 Task: Zoom out the location "Place to stay in Los Angeles, California, United States" two times.
Action: Mouse moved to (617, 134)
Screenshot: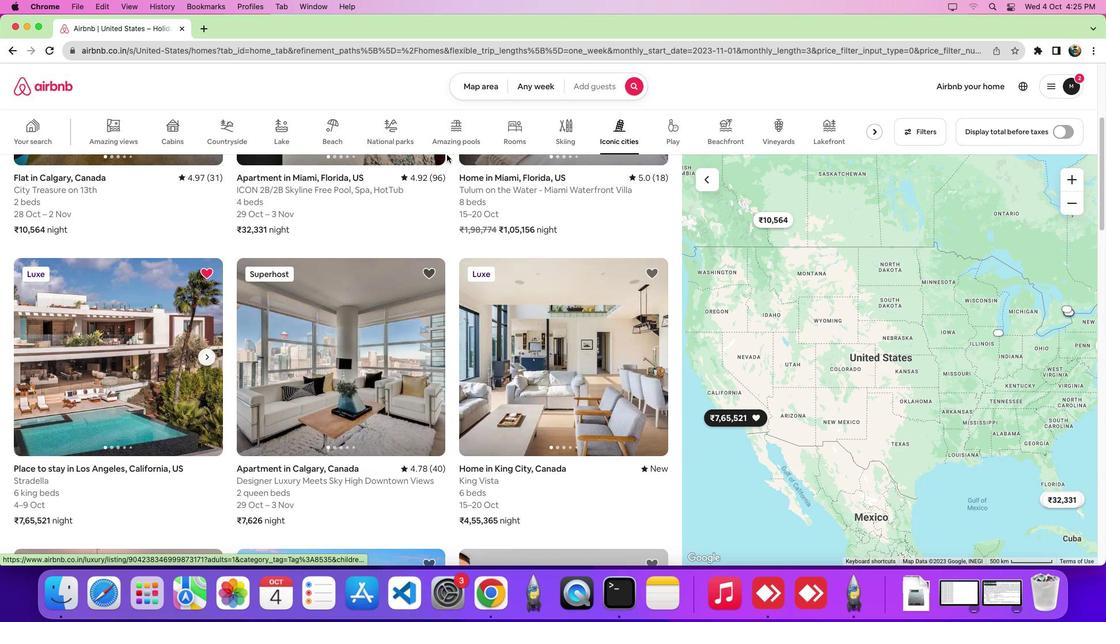 
Action: Mouse pressed left at (617, 134)
Screenshot: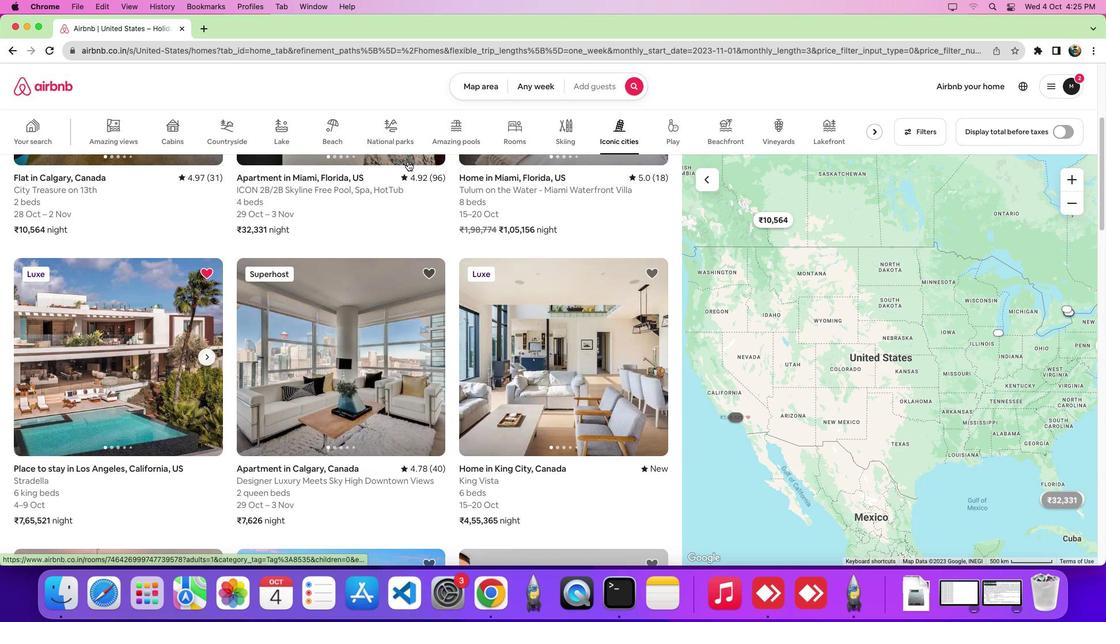 
Action: Mouse moved to (53, 345)
Screenshot: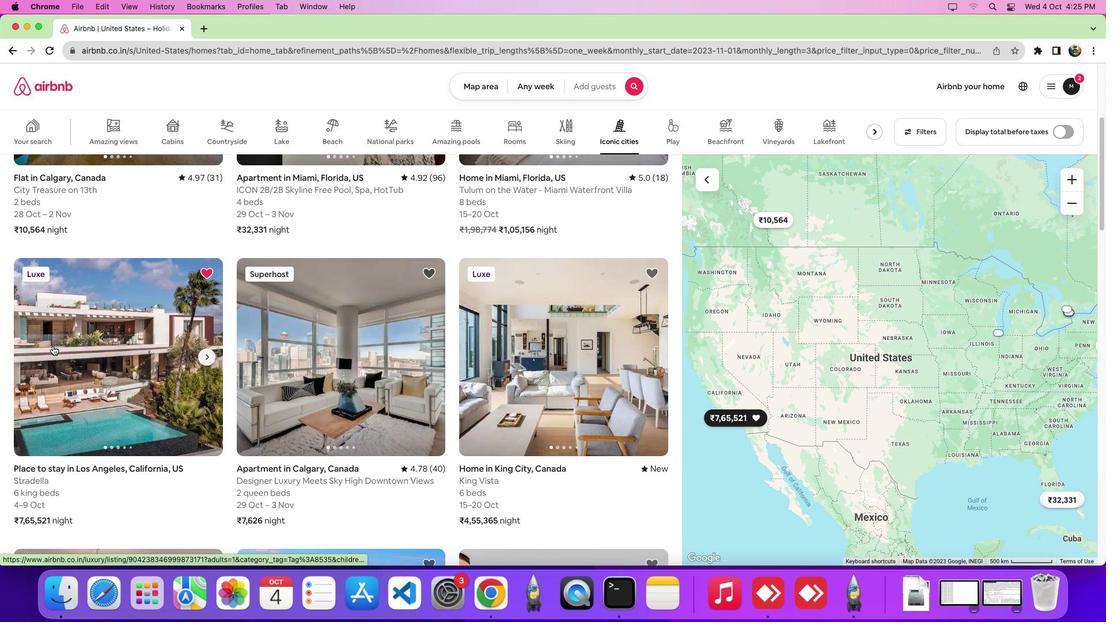 
Action: Mouse pressed left at (53, 345)
Screenshot: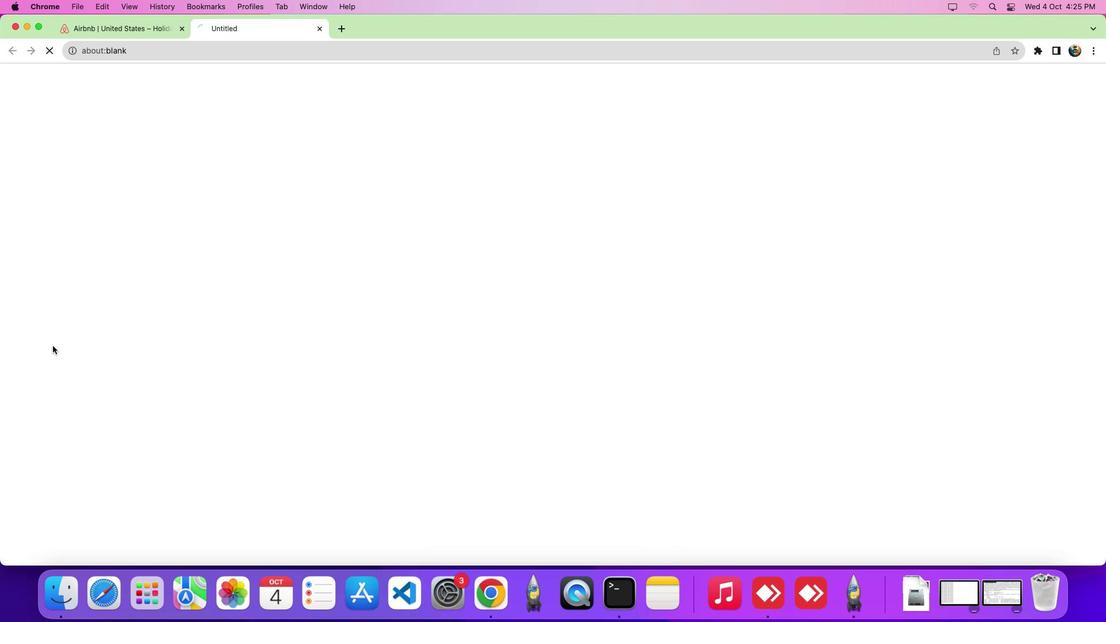 
Action: Mouse moved to (318, 292)
Screenshot: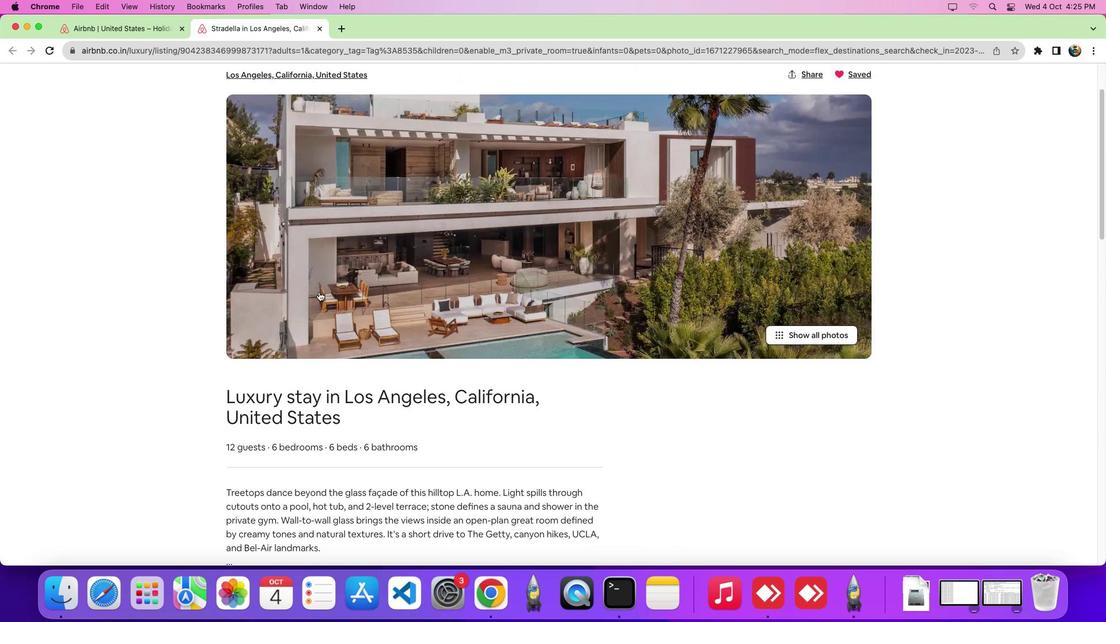 
Action: Mouse scrolled (318, 292) with delta (0, 0)
Screenshot: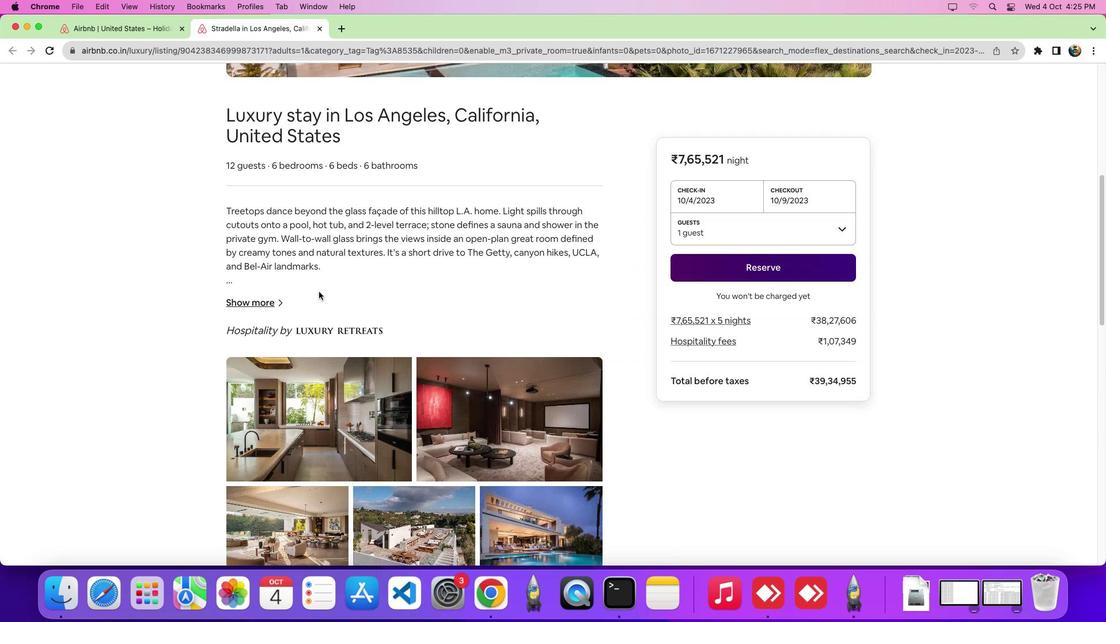 
Action: Mouse scrolled (318, 292) with delta (0, 0)
Screenshot: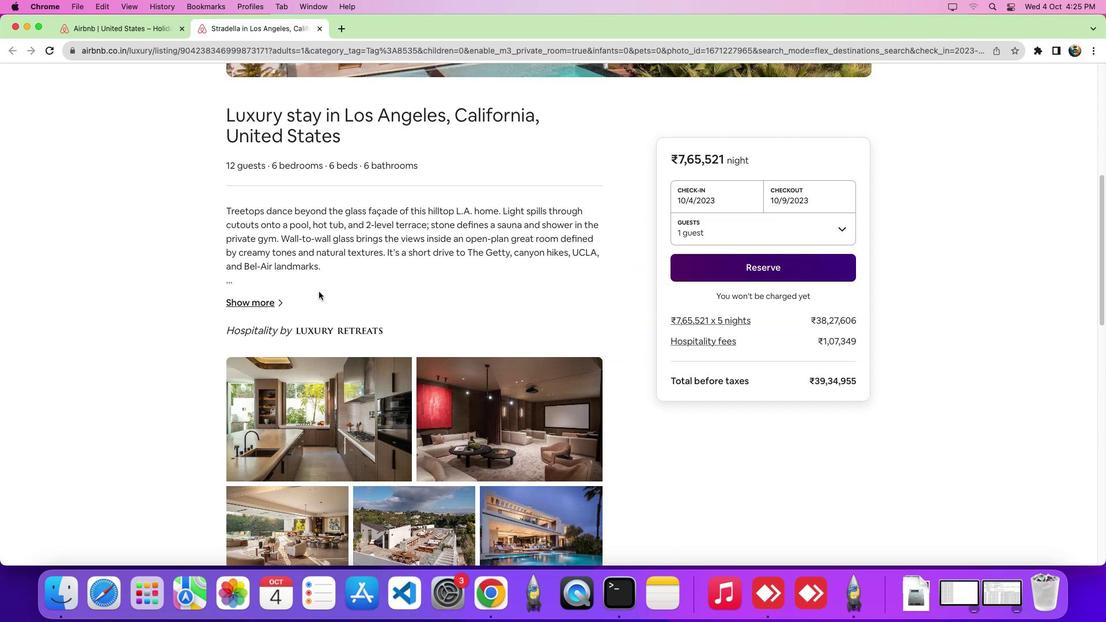 
Action: Mouse scrolled (318, 292) with delta (0, -3)
Screenshot: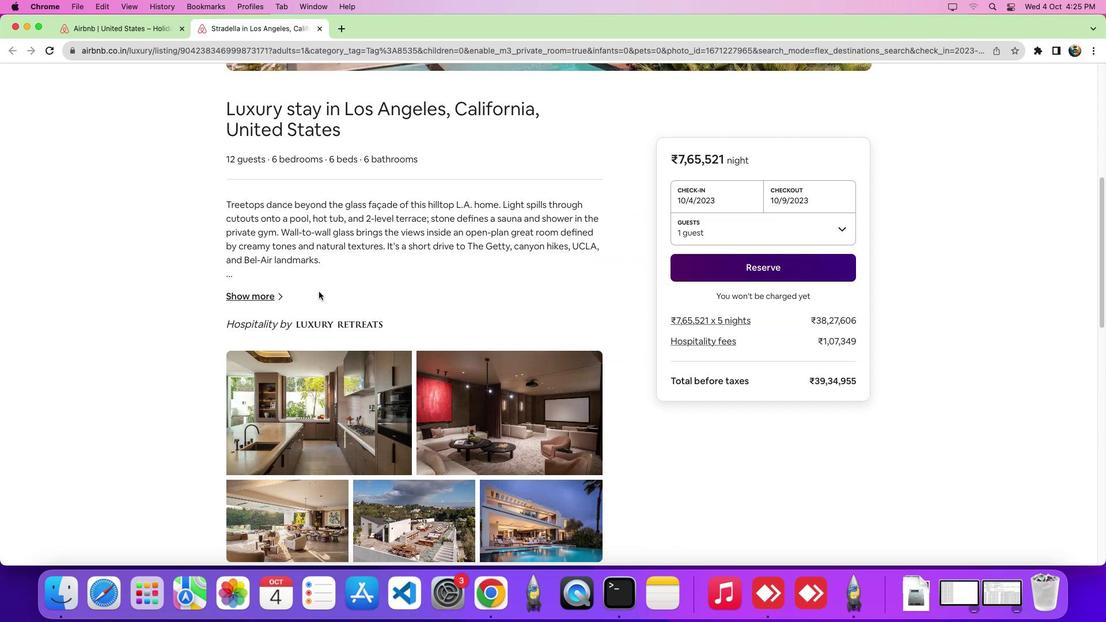 
Action: Mouse scrolled (318, 292) with delta (0, -4)
Screenshot: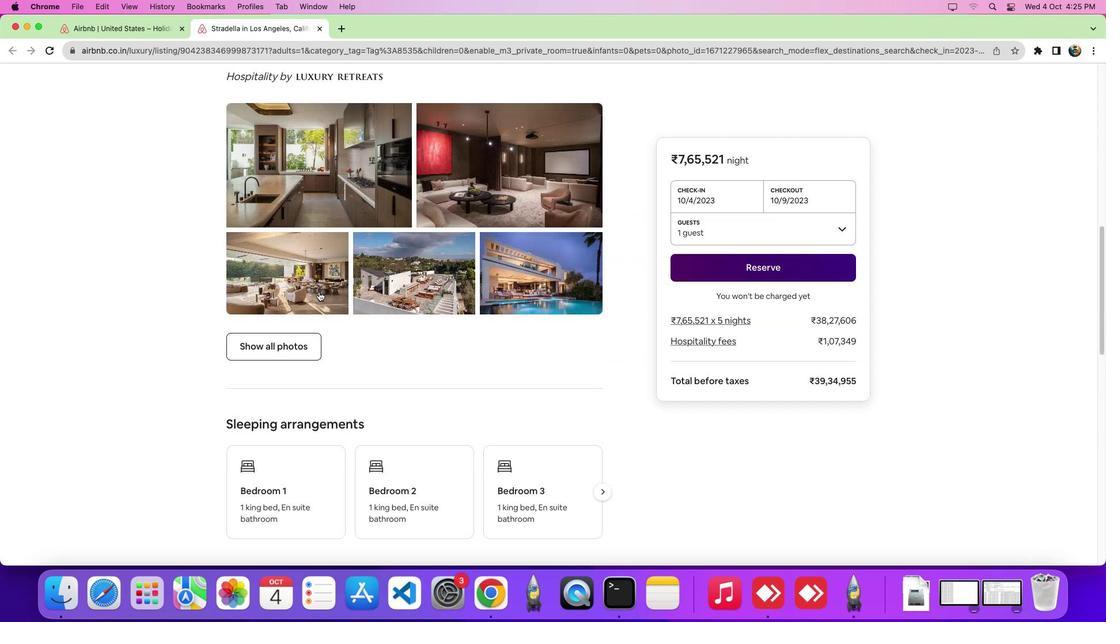 
Action: Mouse scrolled (318, 292) with delta (0, 0)
Screenshot: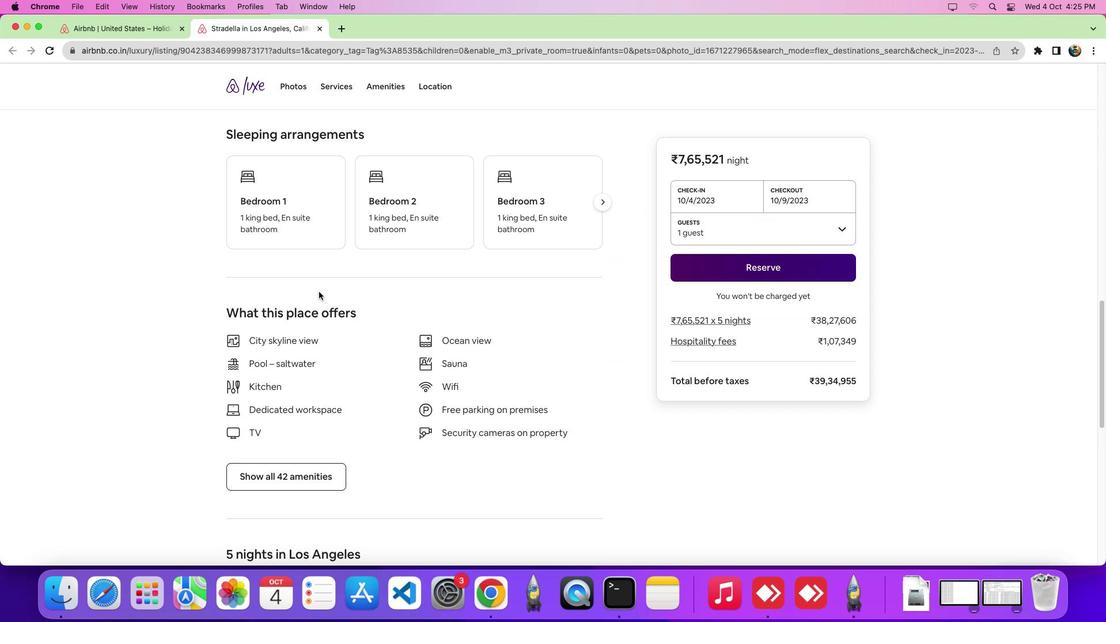 
Action: Mouse scrolled (318, 292) with delta (0, -1)
Screenshot: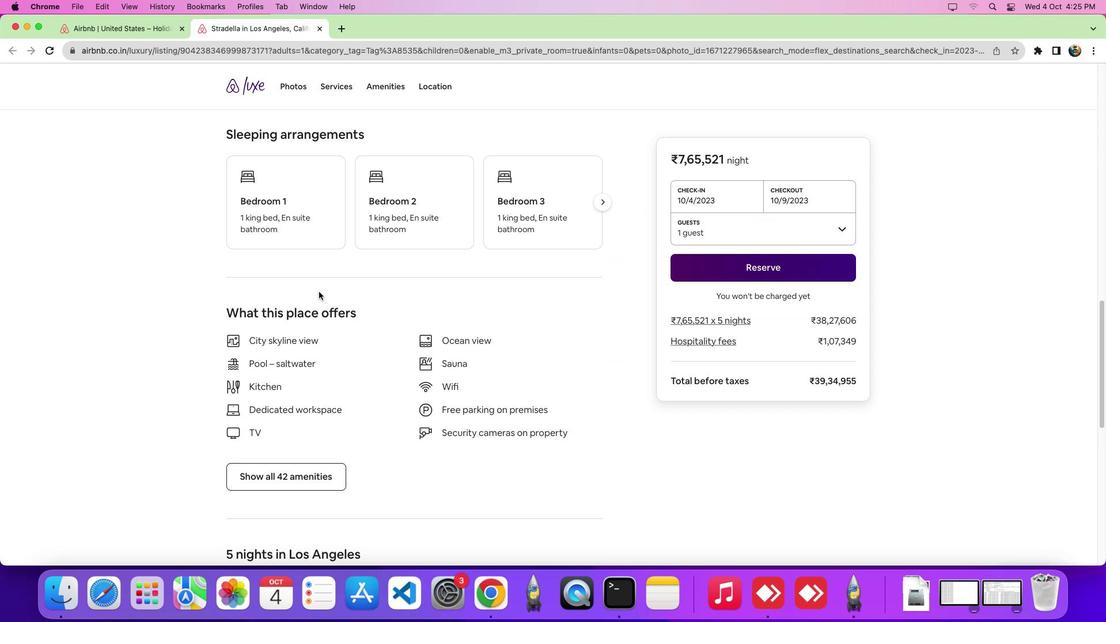 
Action: Mouse scrolled (318, 292) with delta (0, -5)
Screenshot: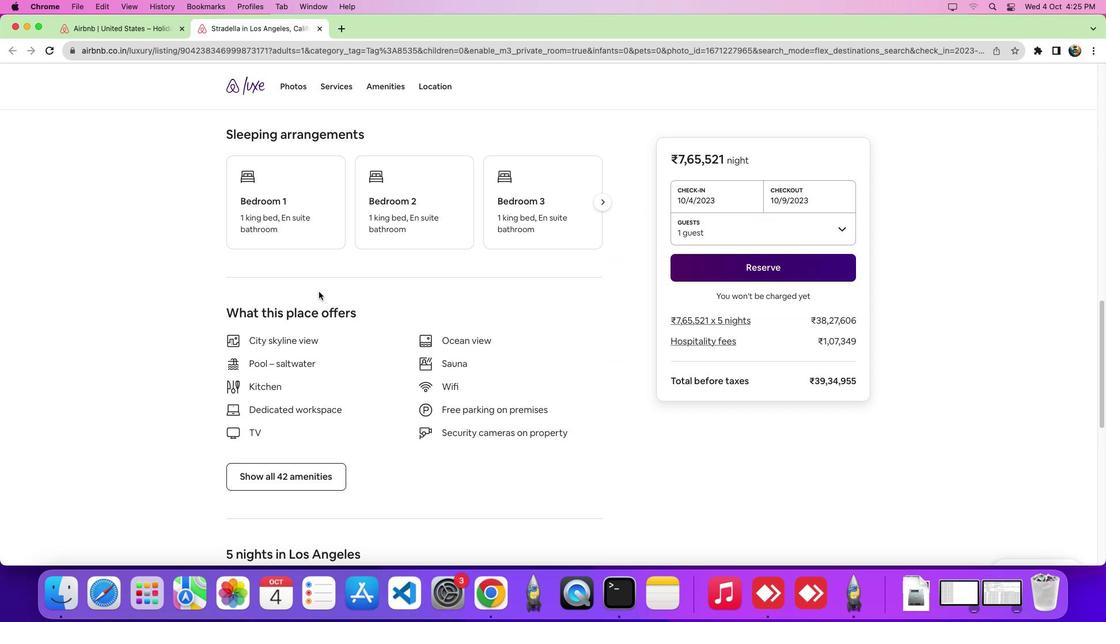 
Action: Mouse scrolled (318, 292) with delta (0, -6)
Screenshot: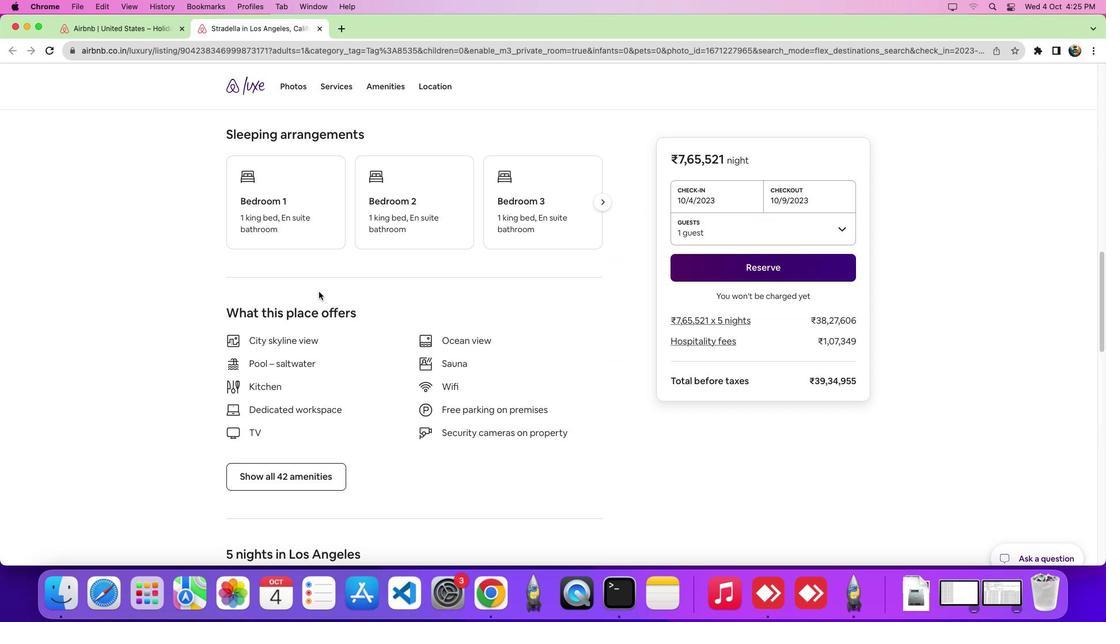 
Action: Mouse scrolled (318, 292) with delta (0, 0)
Screenshot: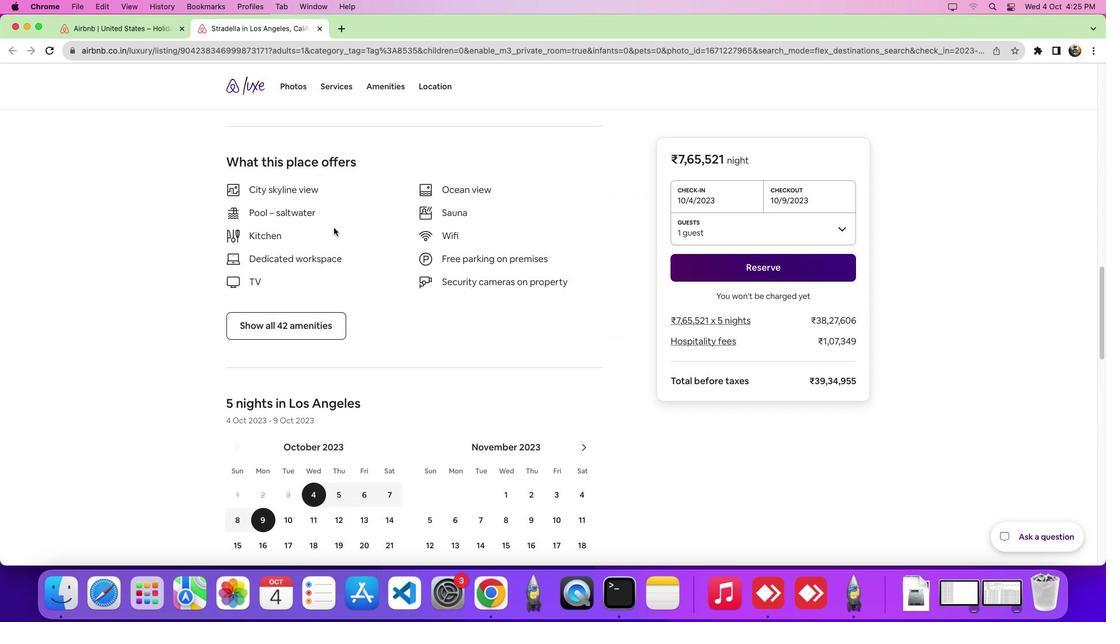
Action: Mouse scrolled (318, 292) with delta (0, 0)
Screenshot: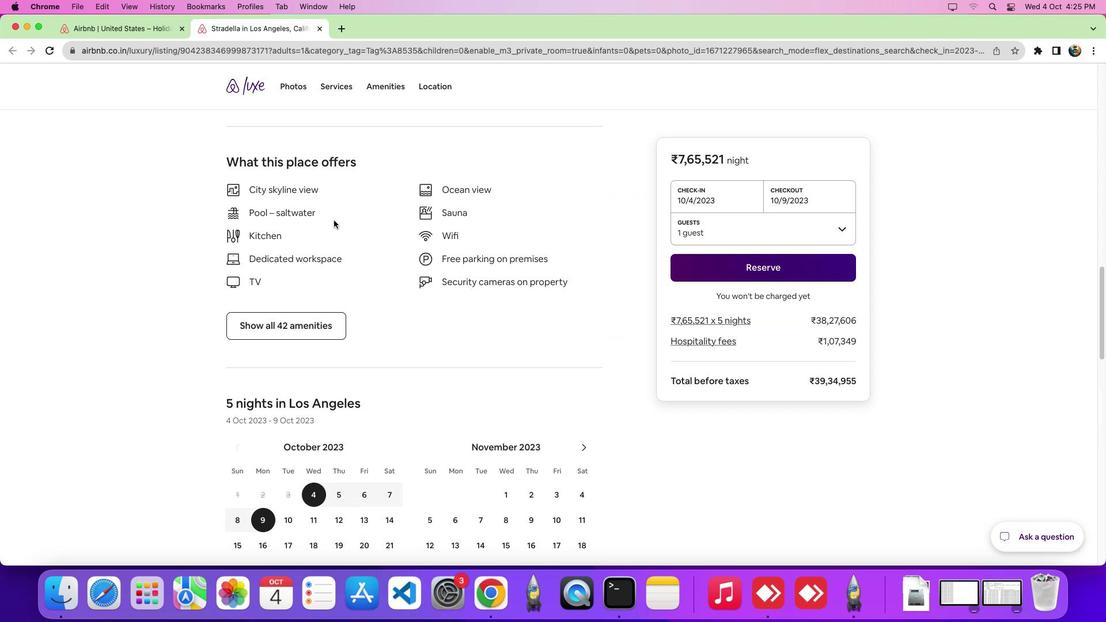 
Action: Mouse scrolled (318, 292) with delta (0, -2)
Screenshot: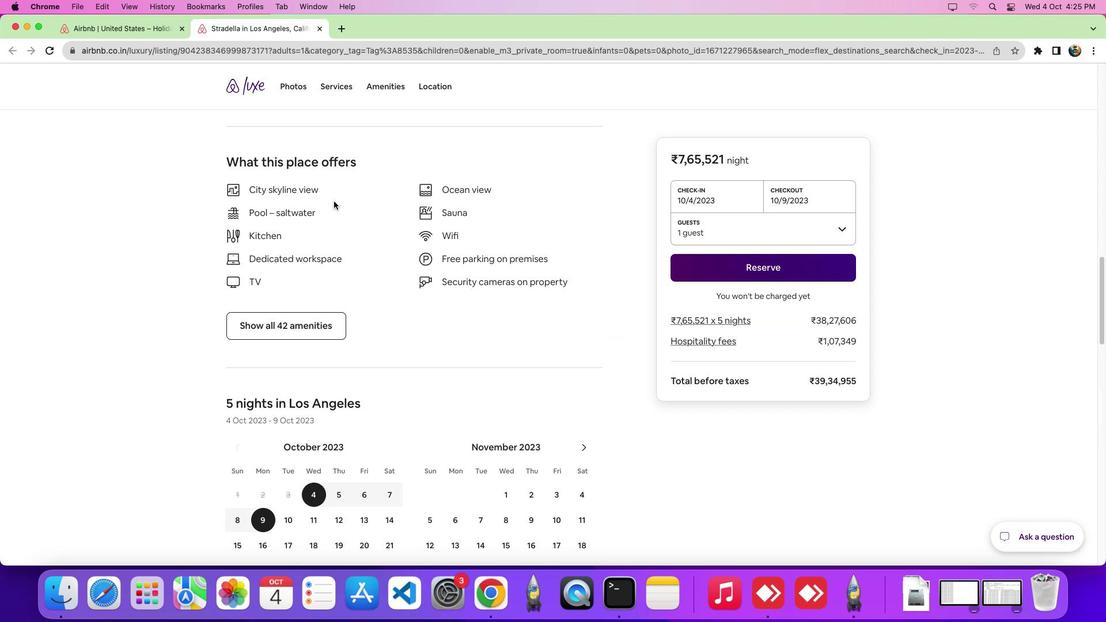 
Action: Mouse moved to (429, 89)
Screenshot: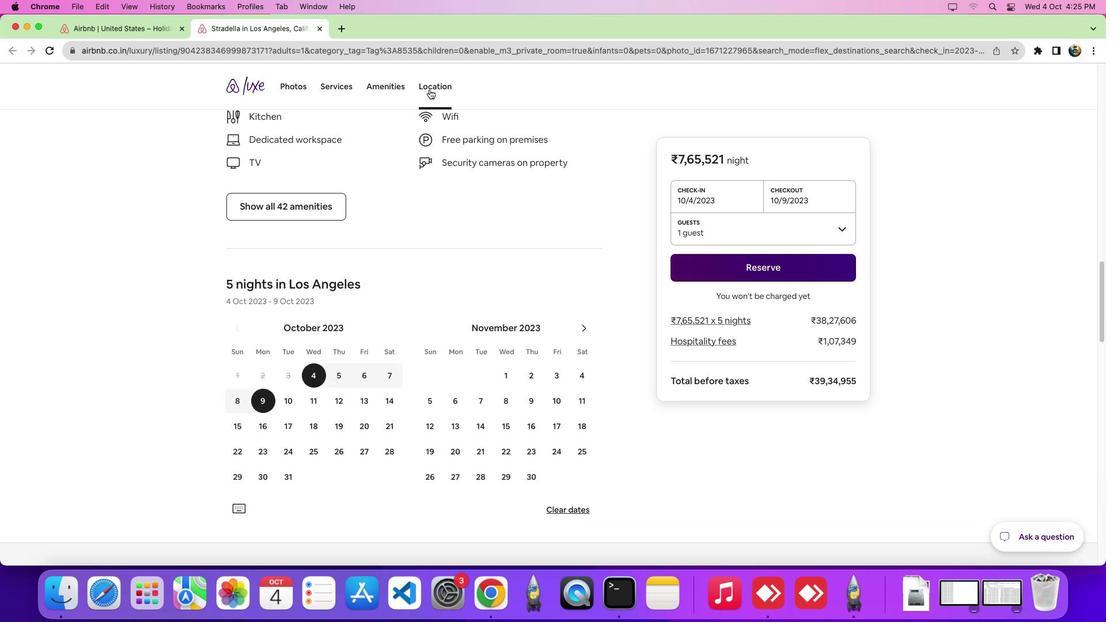 
Action: Mouse pressed left at (429, 89)
Screenshot: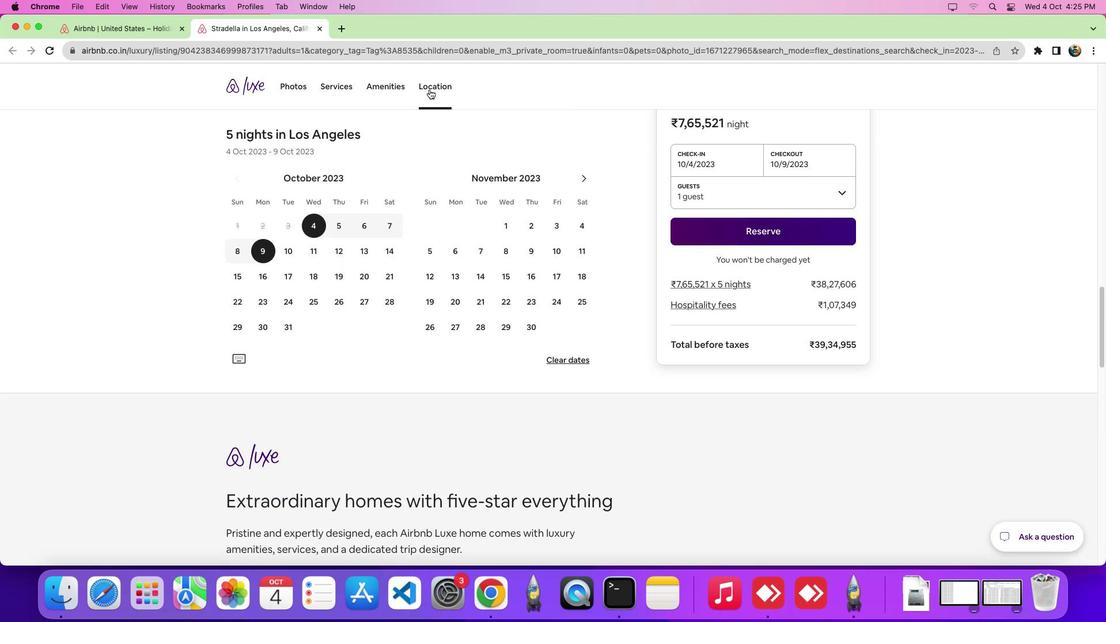 
Action: Mouse moved to (849, 299)
Screenshot: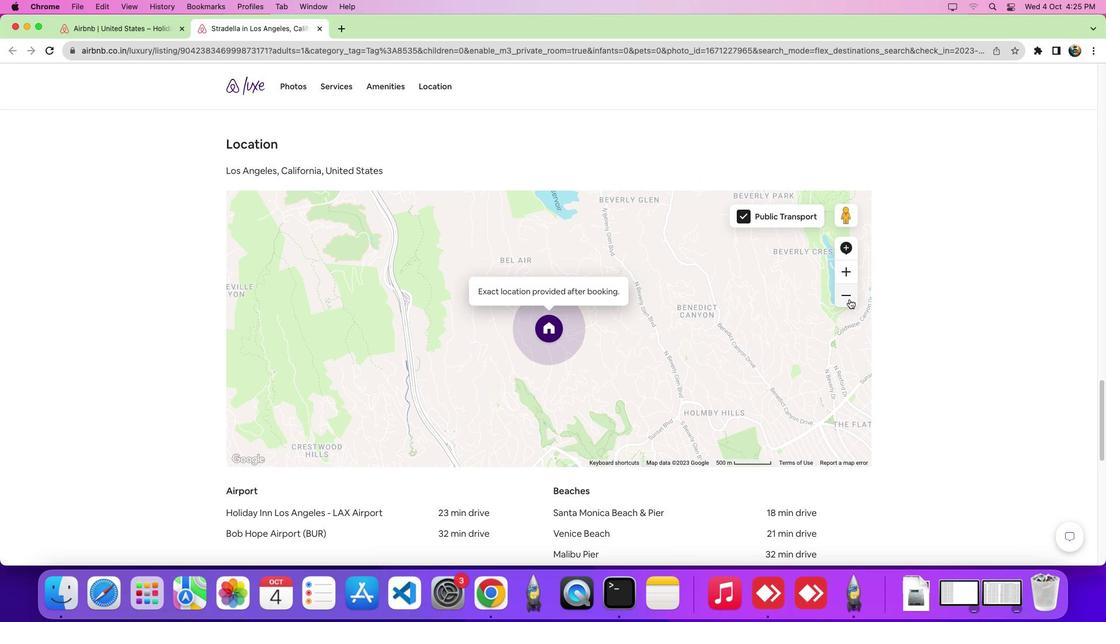 
Action: Mouse pressed left at (849, 299)
Screenshot: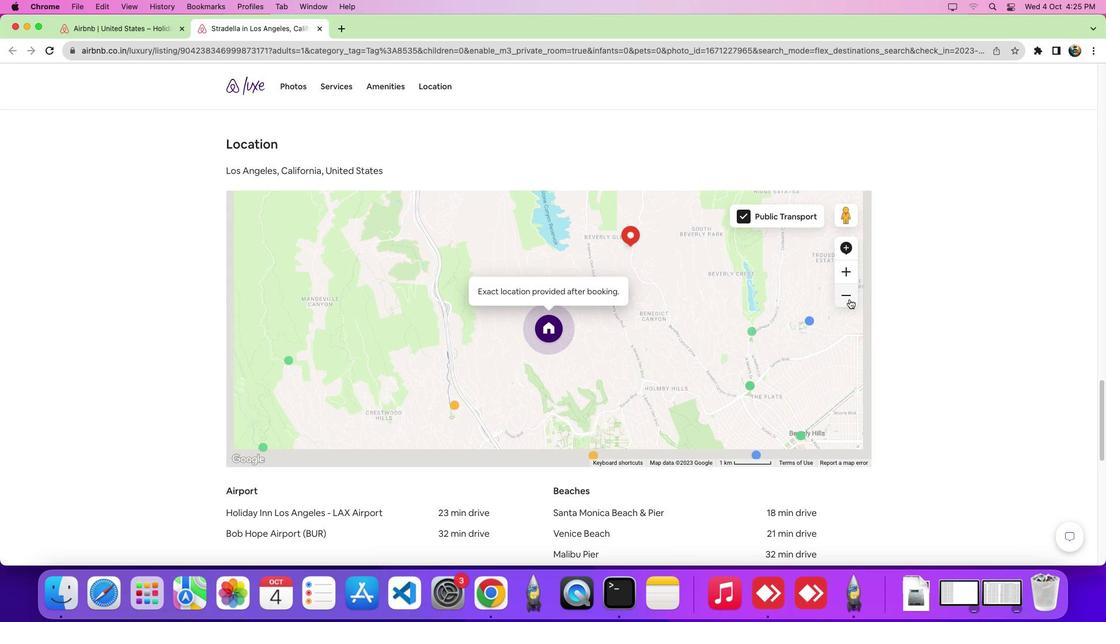 
Action: Mouse pressed left at (849, 299)
Screenshot: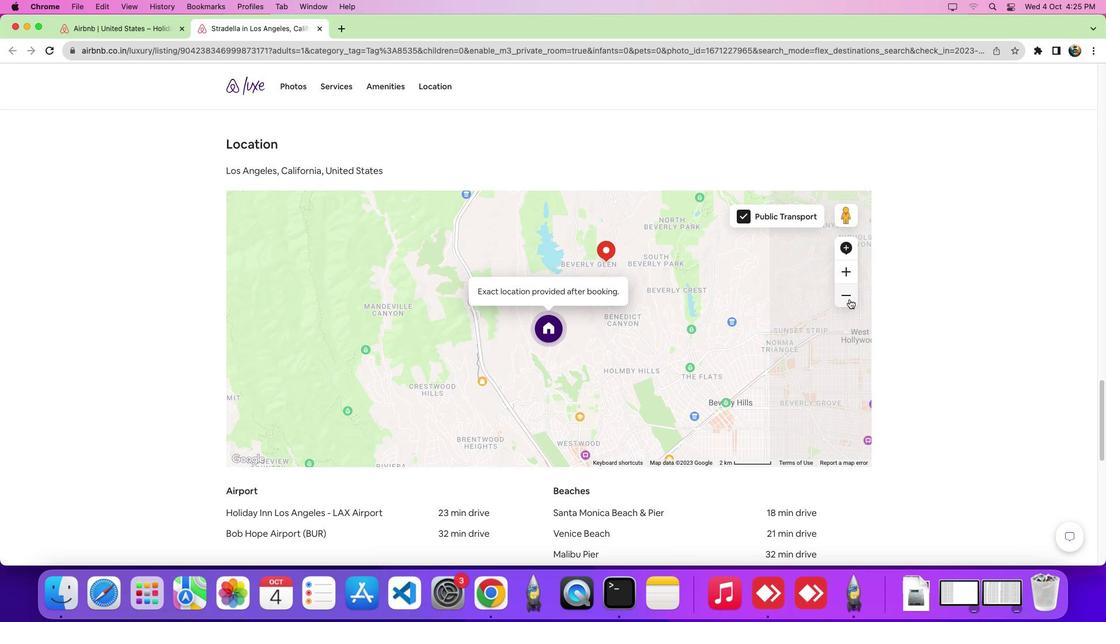 
